 Task: Create Card Employee Promotion Review in Board Data Analytics Software to Workspace Corporate Finance. Create Card Software Performance Review in Board Crisis Planning to Workspace Corporate Finance. Create Card Employee Promotion Review in Board Sales Funnel Optimization and Conversion Rate Analysis to Workspace Corporate Finance
Action: Mouse moved to (92, 354)
Screenshot: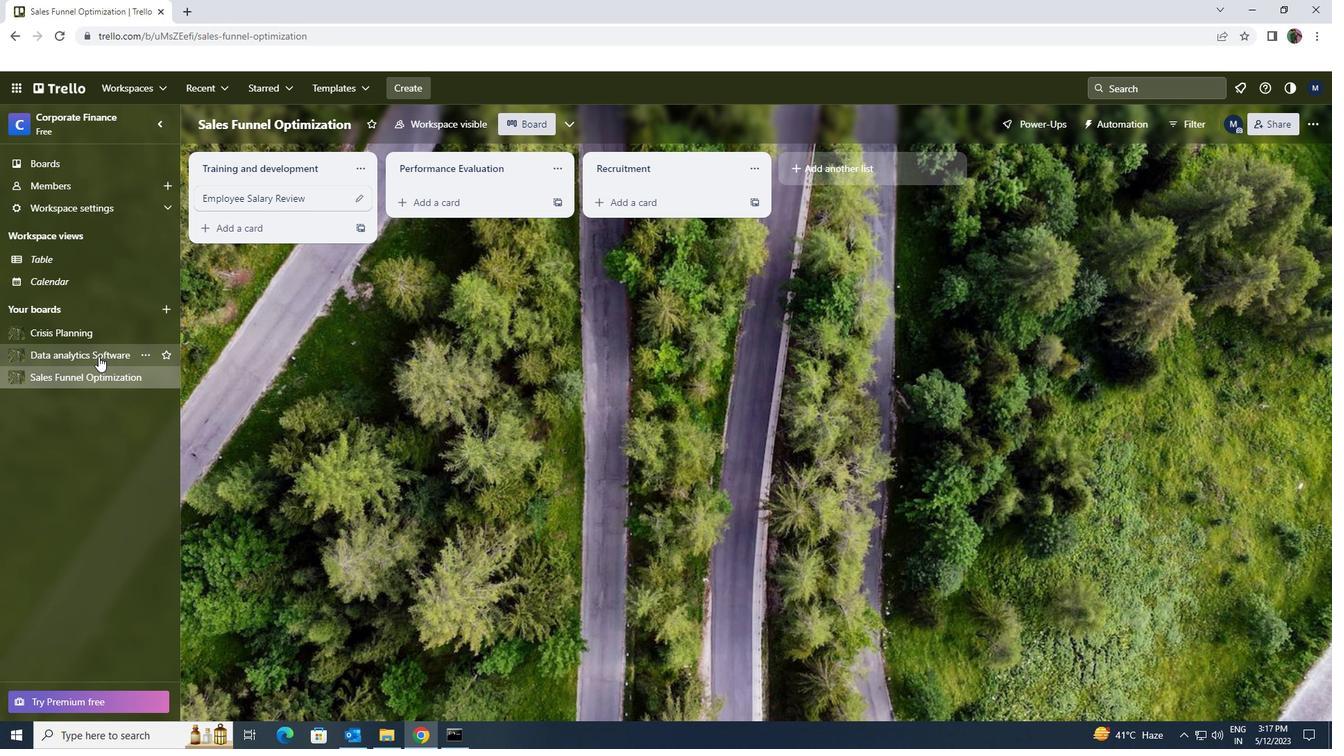 
Action: Mouse pressed left at (92, 354)
Screenshot: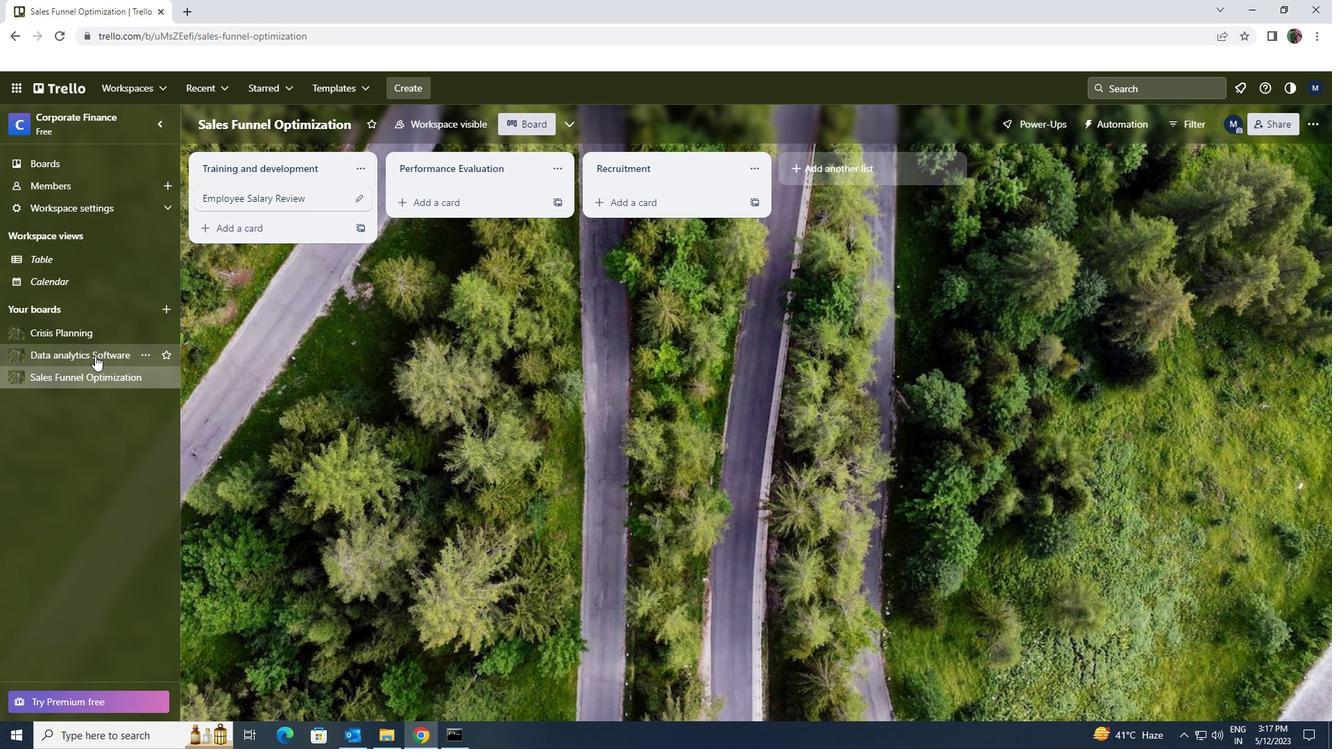 
Action: Mouse moved to (437, 206)
Screenshot: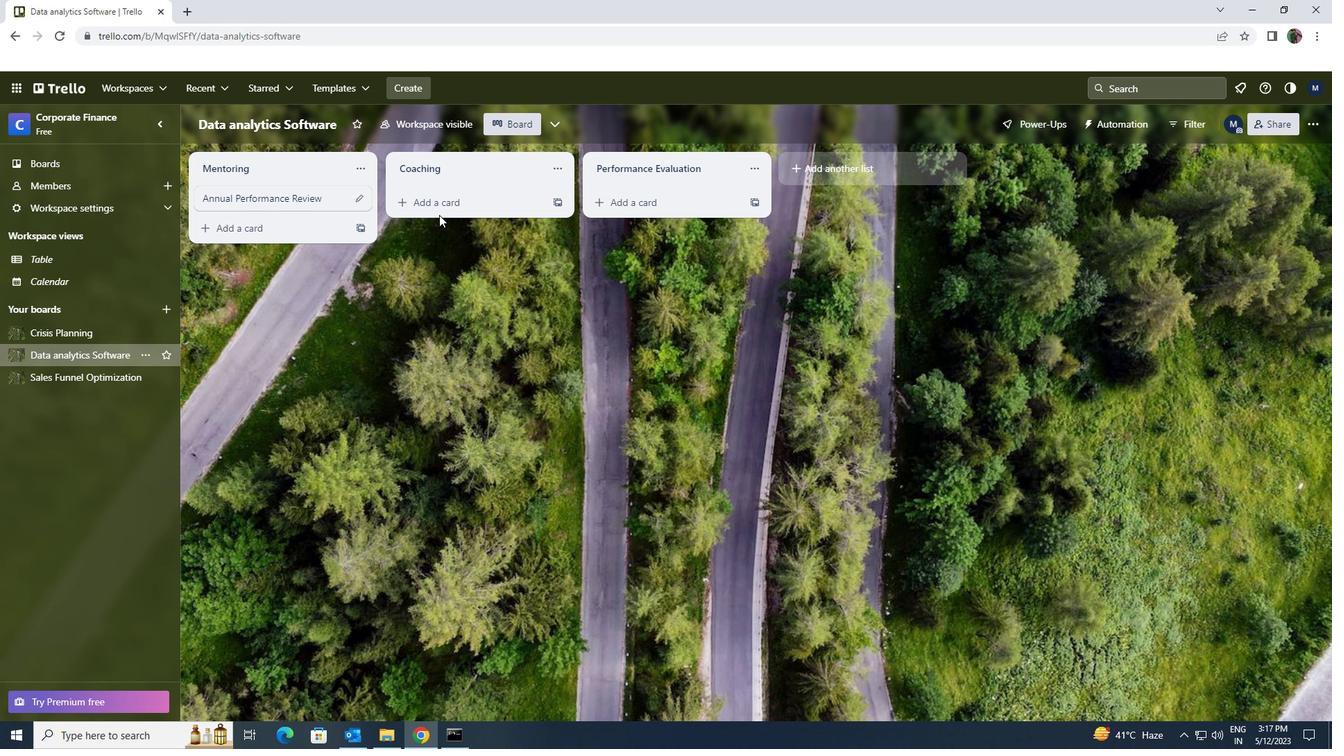 
Action: Mouse pressed left at (437, 206)
Screenshot: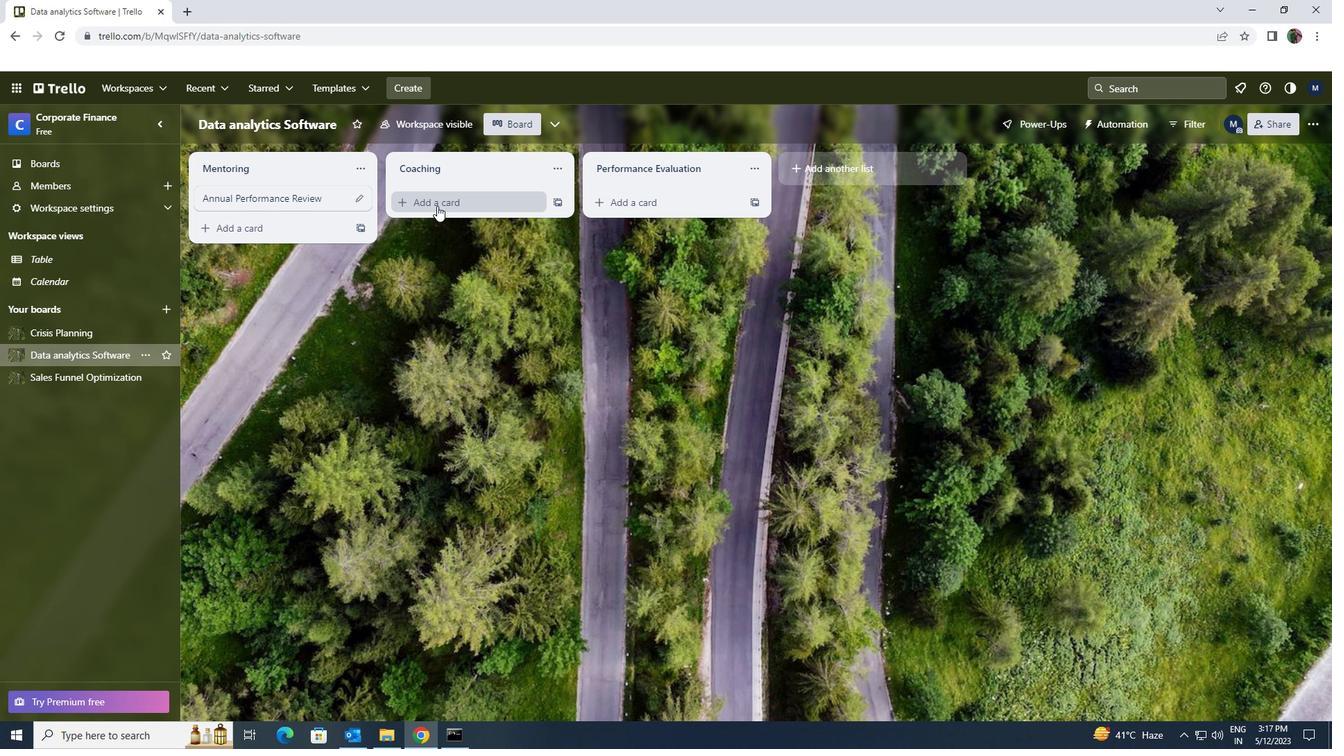 
Action: Key pressed <Key.shift>EMPLOYEE<Key.space><Key.shift><Key.shift>PERFO<Key.backspace><Key.backspace><Key.backspace><Key.backspace>ROMOTION<Key.space><Key.shift>REVIEW
Screenshot: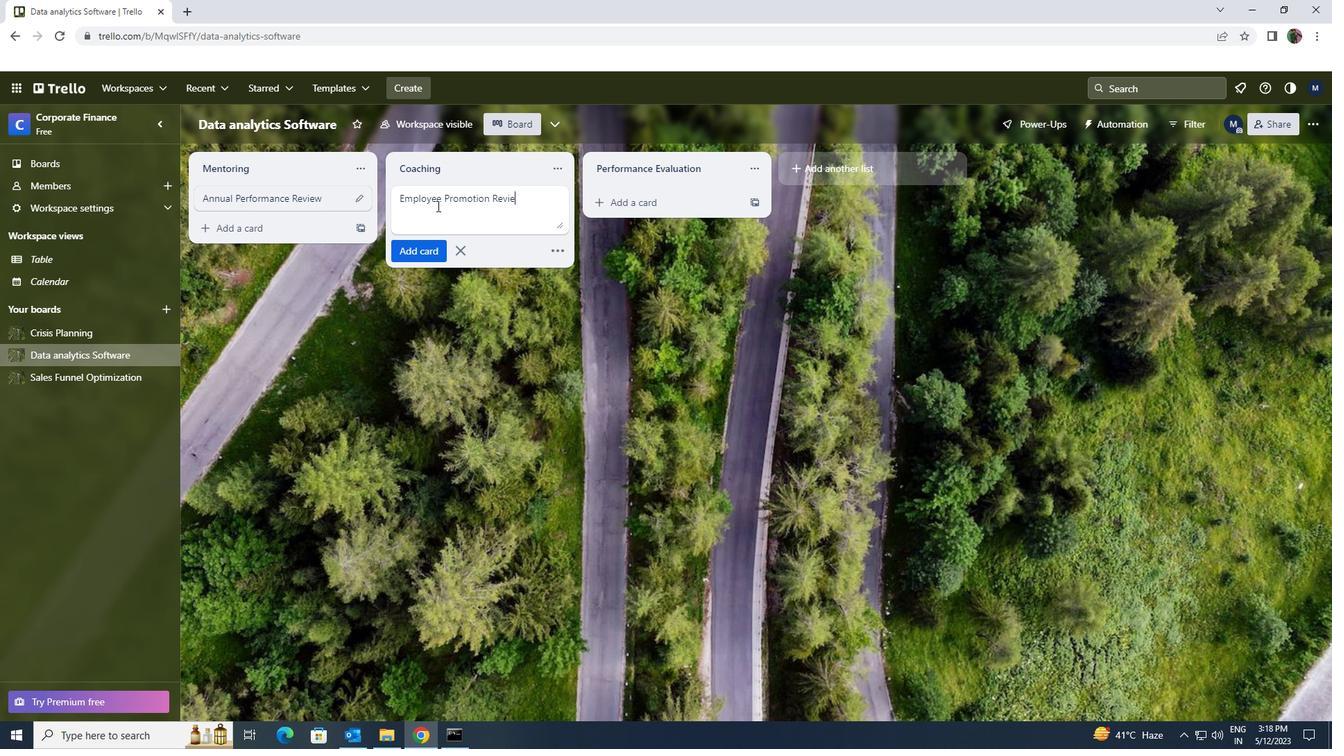 
Action: Mouse moved to (422, 249)
Screenshot: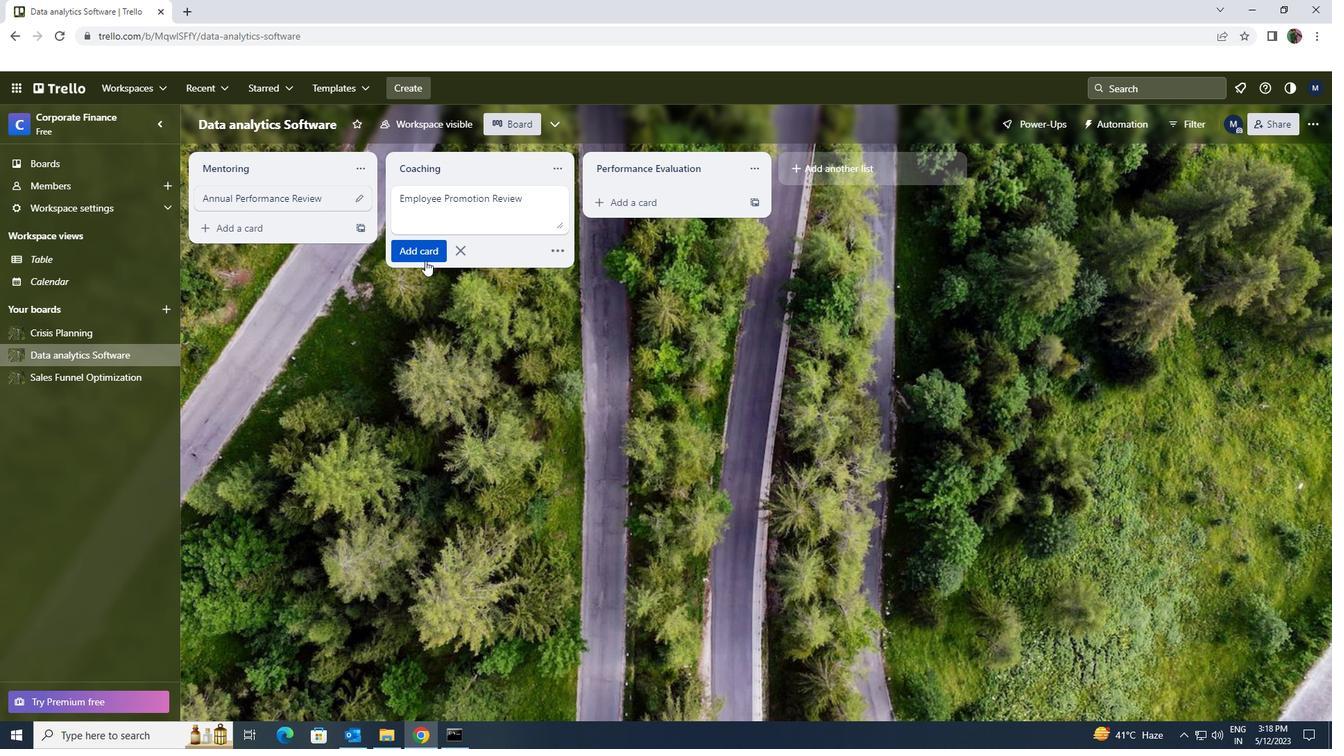 
Action: Mouse pressed left at (422, 249)
Screenshot: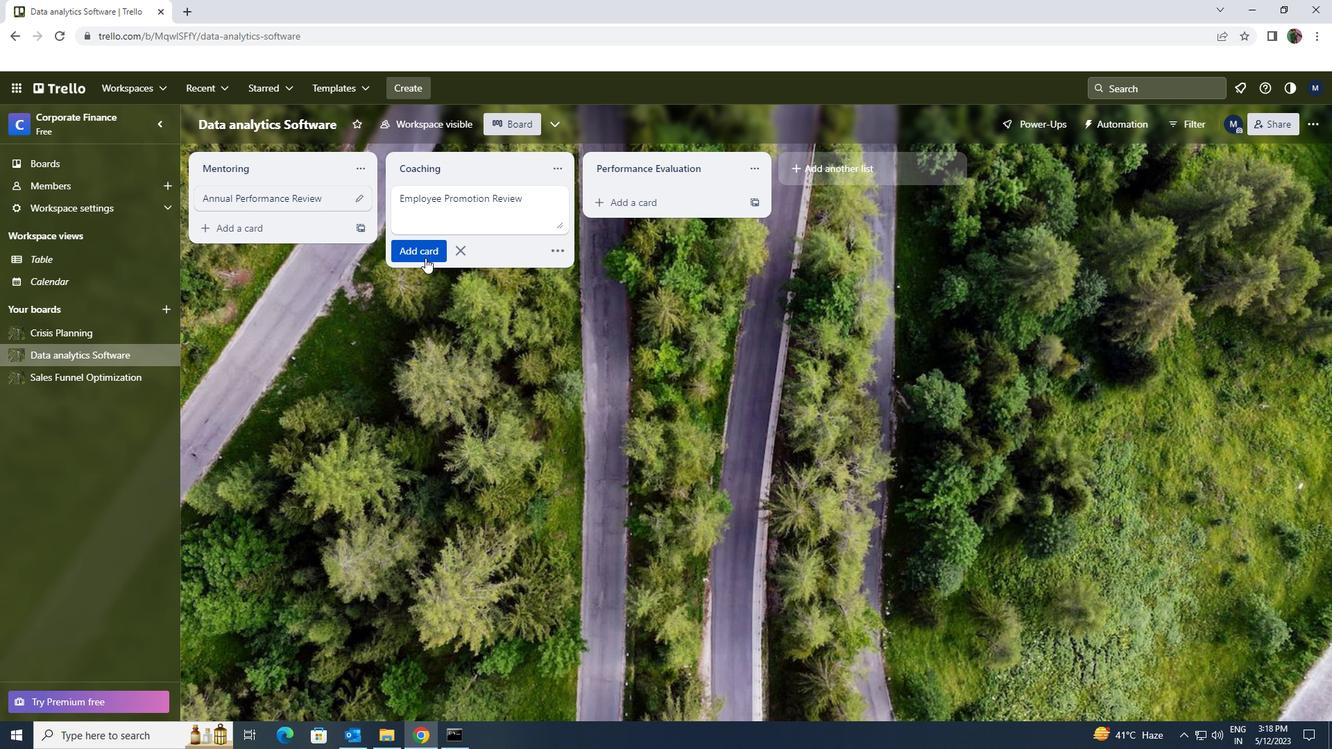 
Action: Mouse moved to (107, 336)
Screenshot: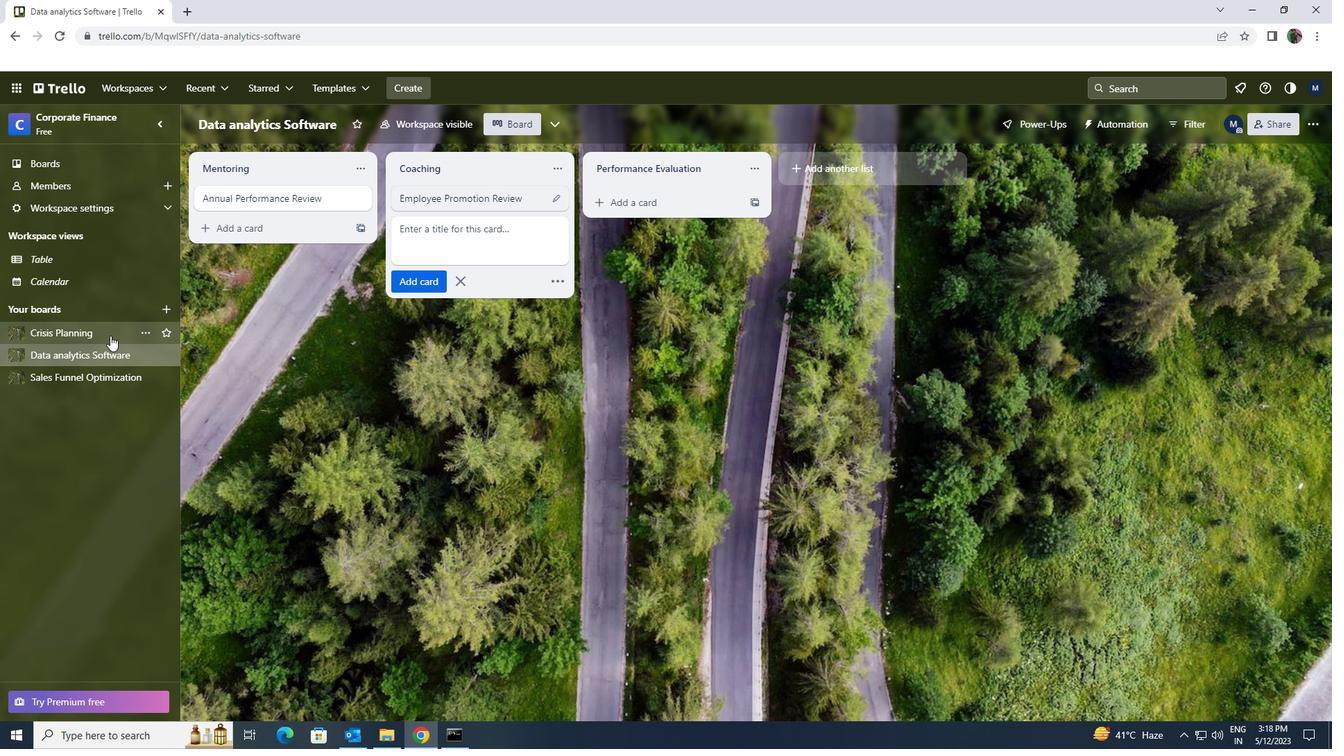 
Action: Mouse pressed left at (107, 336)
Screenshot: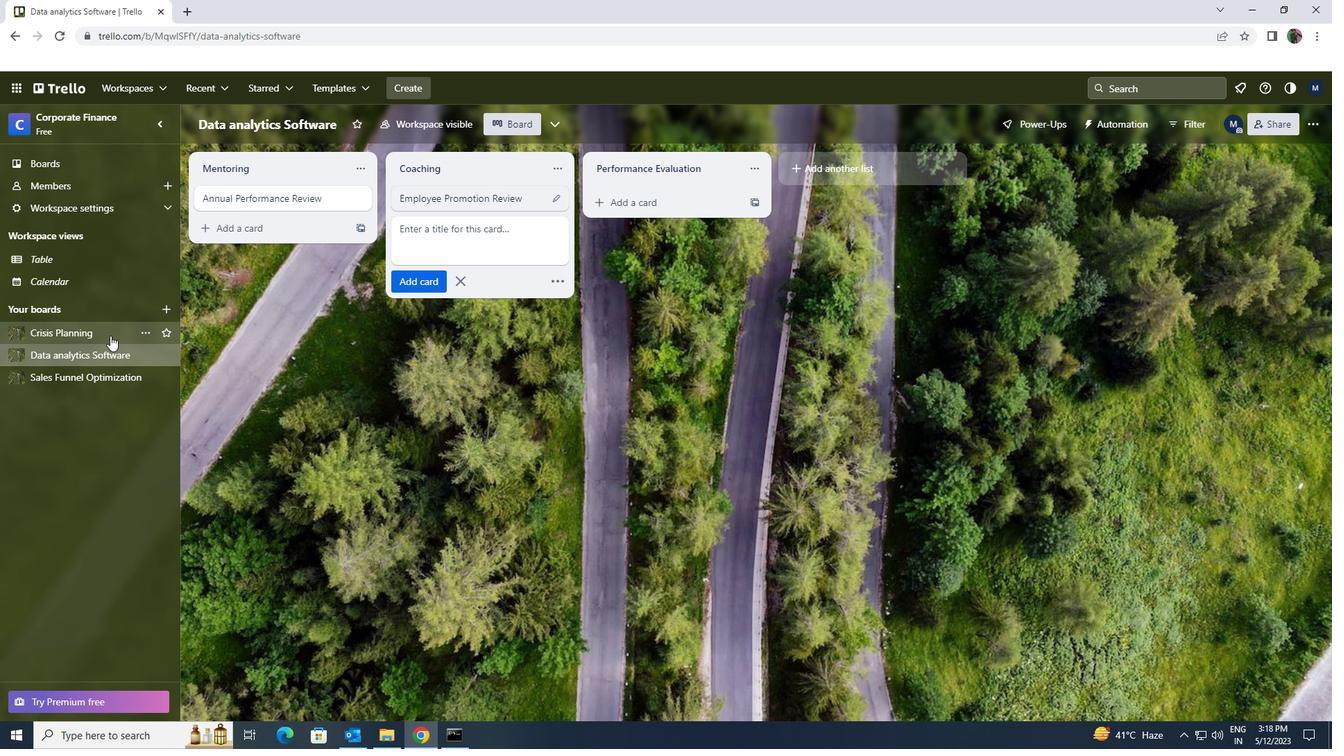 
Action: Mouse moved to (411, 204)
Screenshot: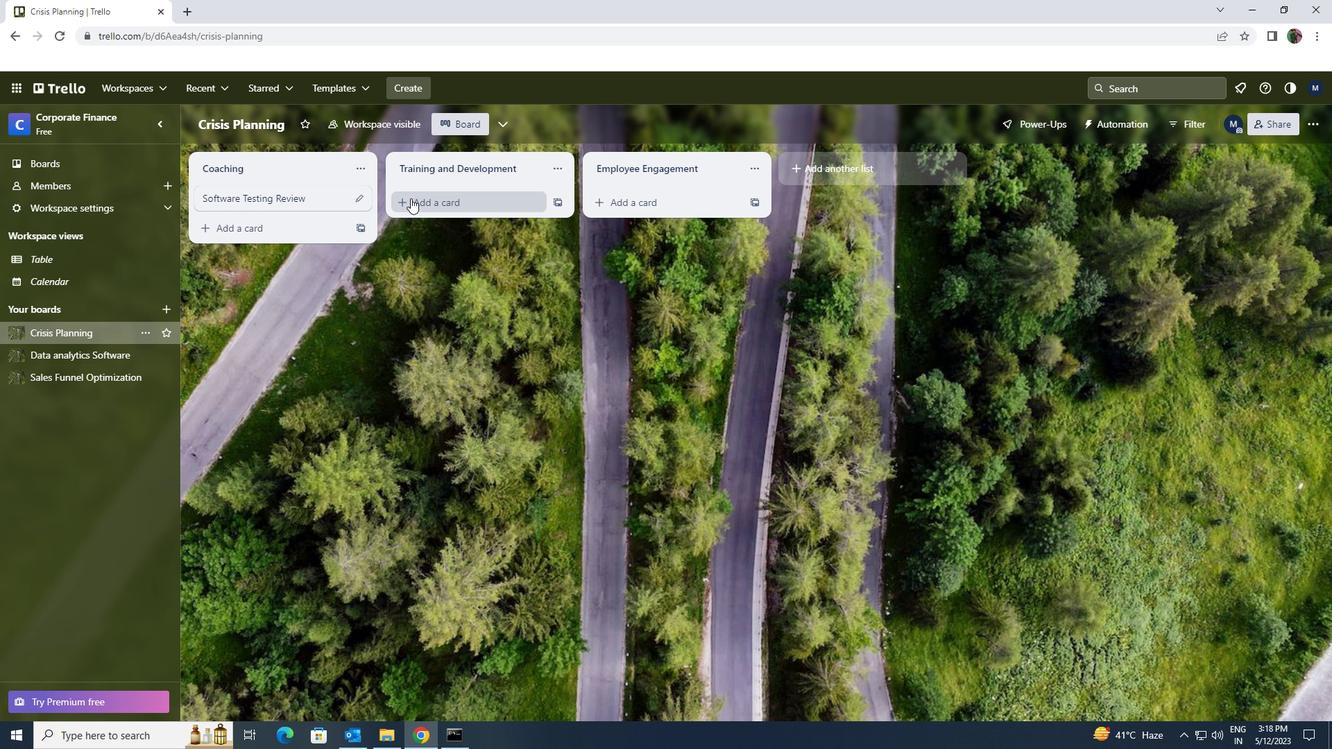 
Action: Mouse pressed left at (411, 204)
Screenshot: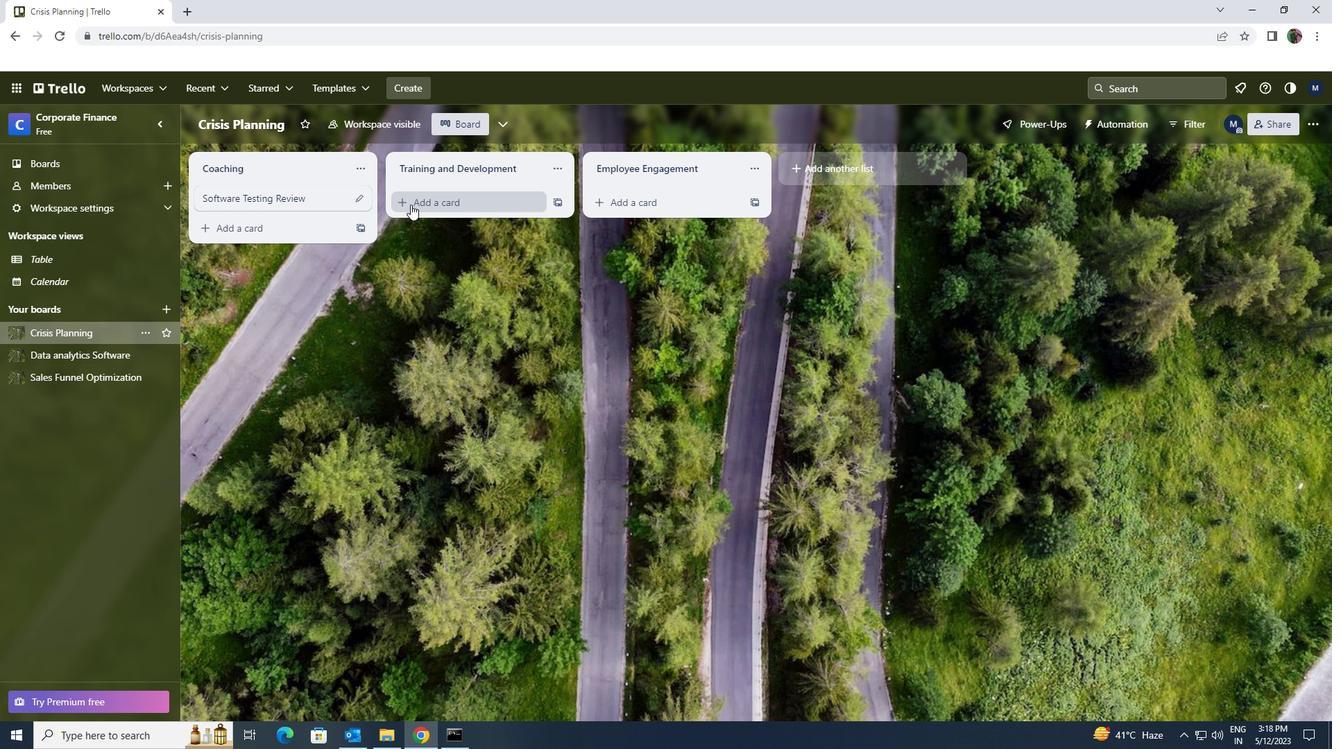 
Action: Key pressed <Key.shift><Key.shift><Key.shift><Key.shift><Key.shift><Key.shift><Key.shift><Key.shift><Key.shift>SOFTWARE<Key.space><Key.shift>PERFORMANCE<Key.space><Key.shift>REVIEW
Screenshot: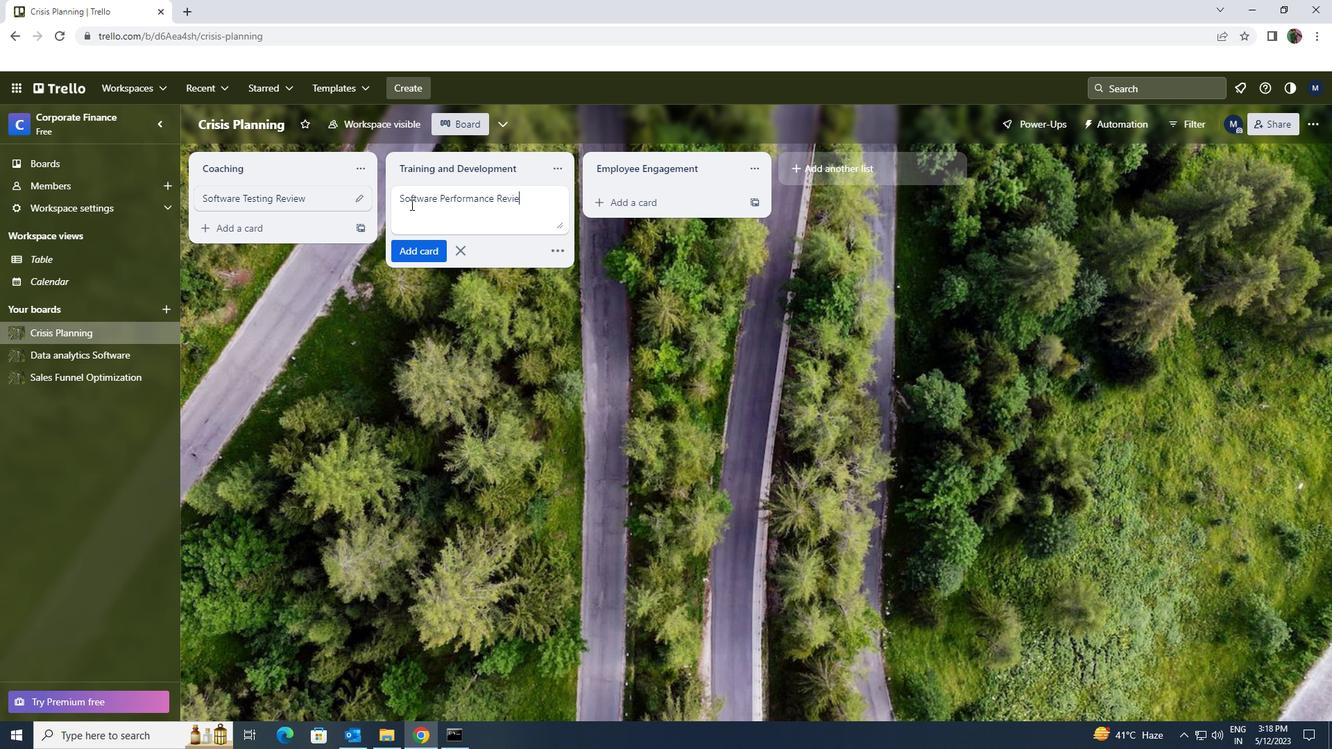 
Action: Mouse moved to (421, 245)
Screenshot: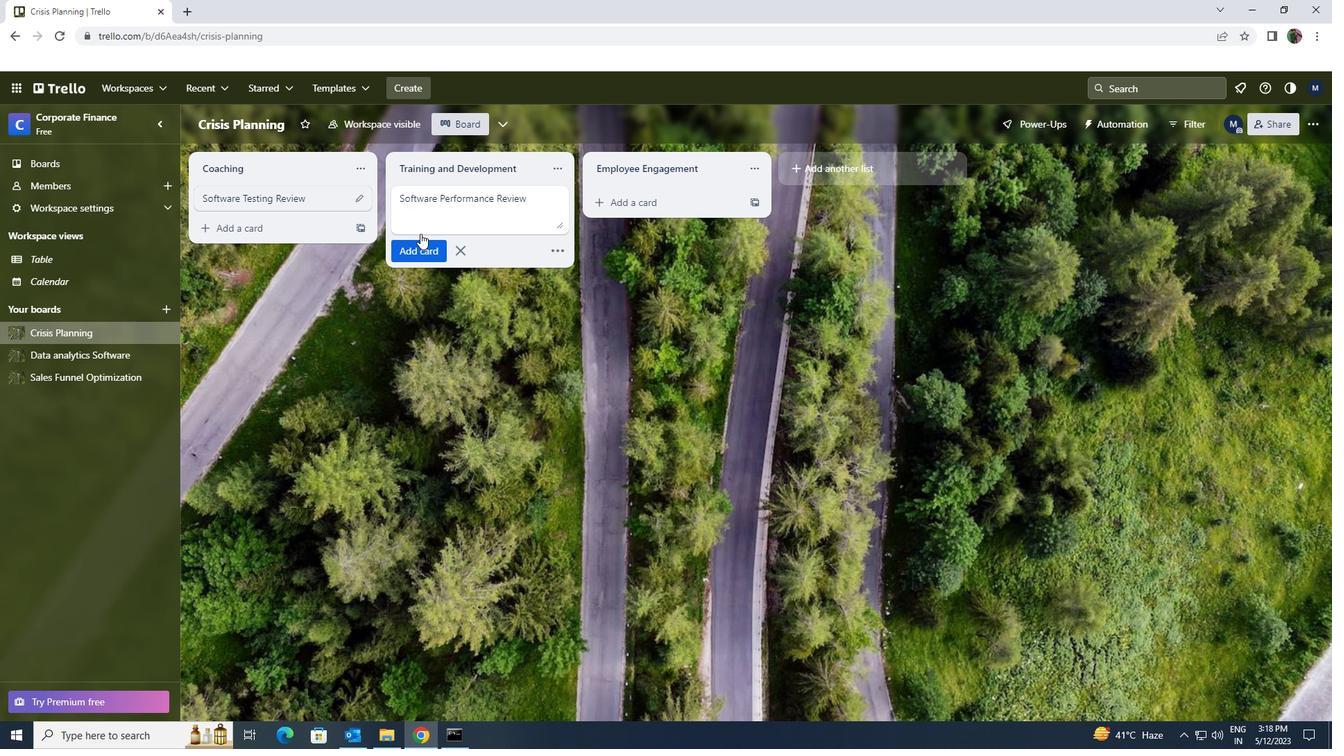 
Action: Mouse pressed left at (421, 245)
Screenshot: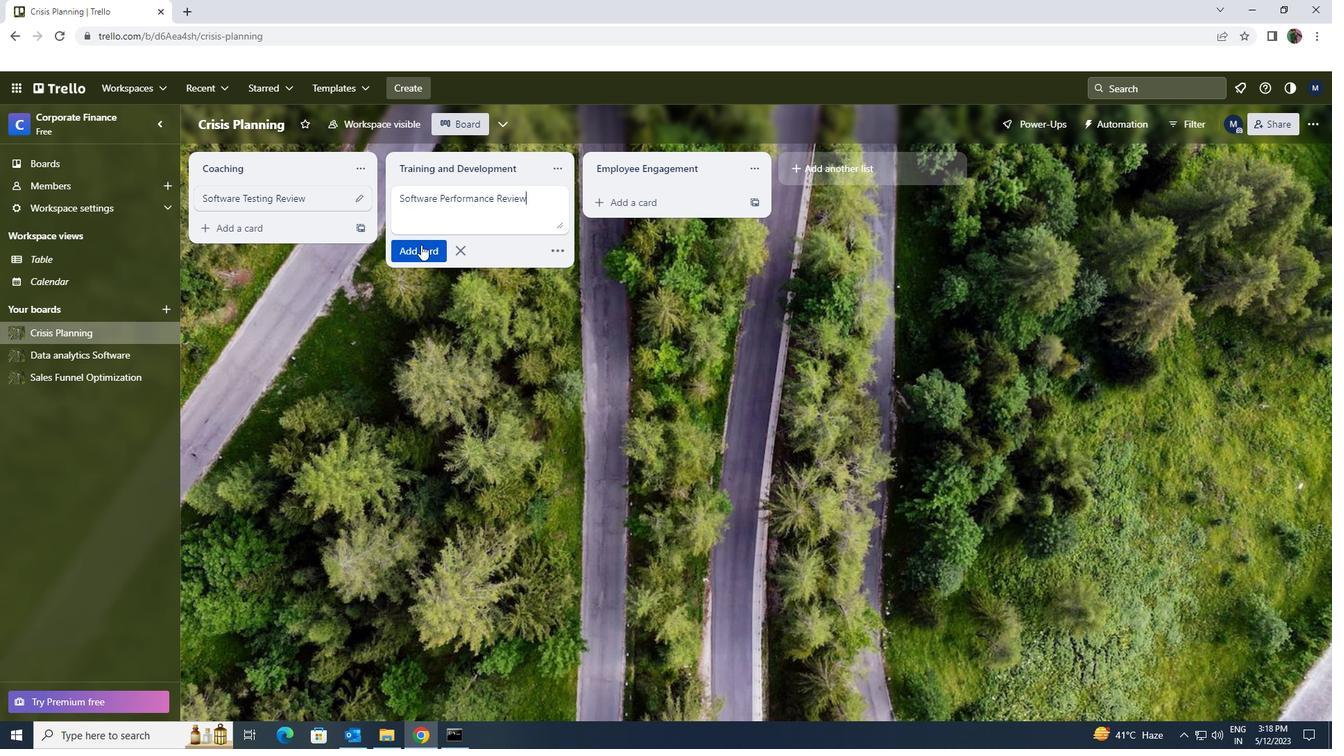 
Action: Mouse moved to (34, 379)
Screenshot: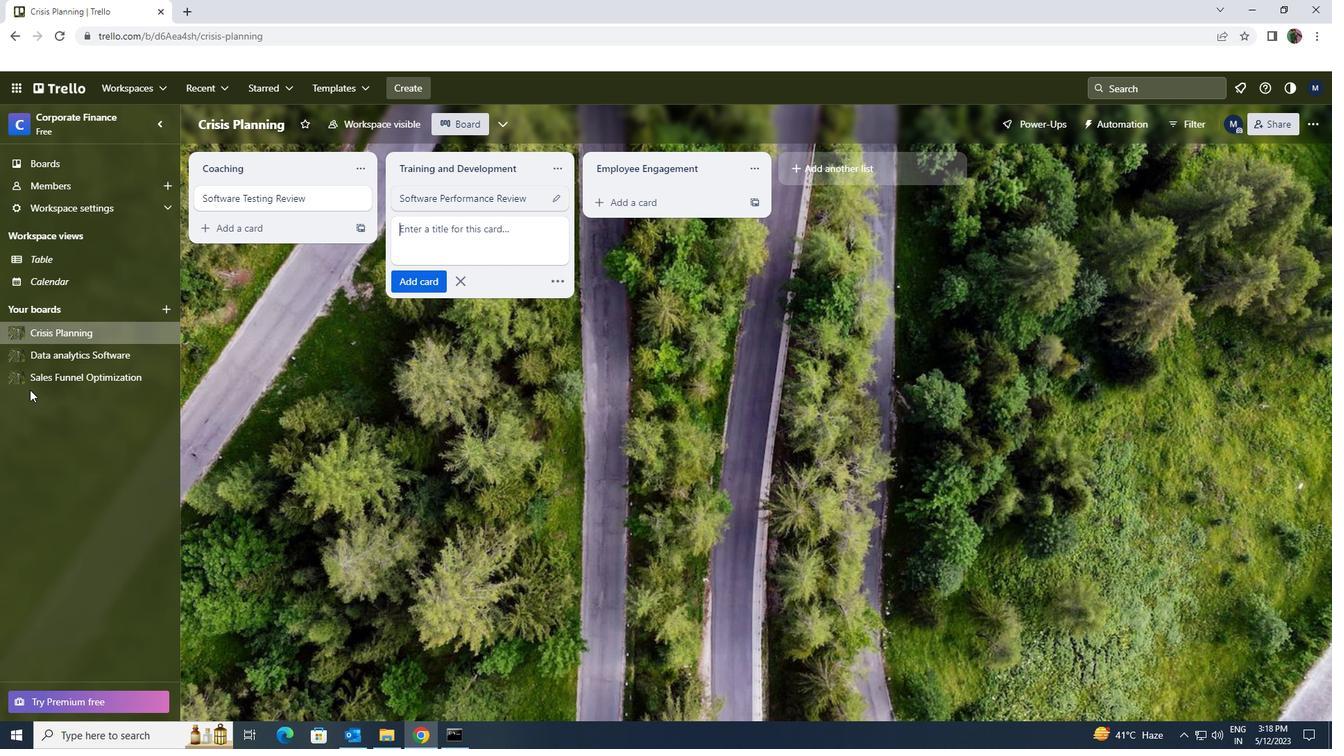 
Action: Mouse pressed left at (34, 379)
Screenshot: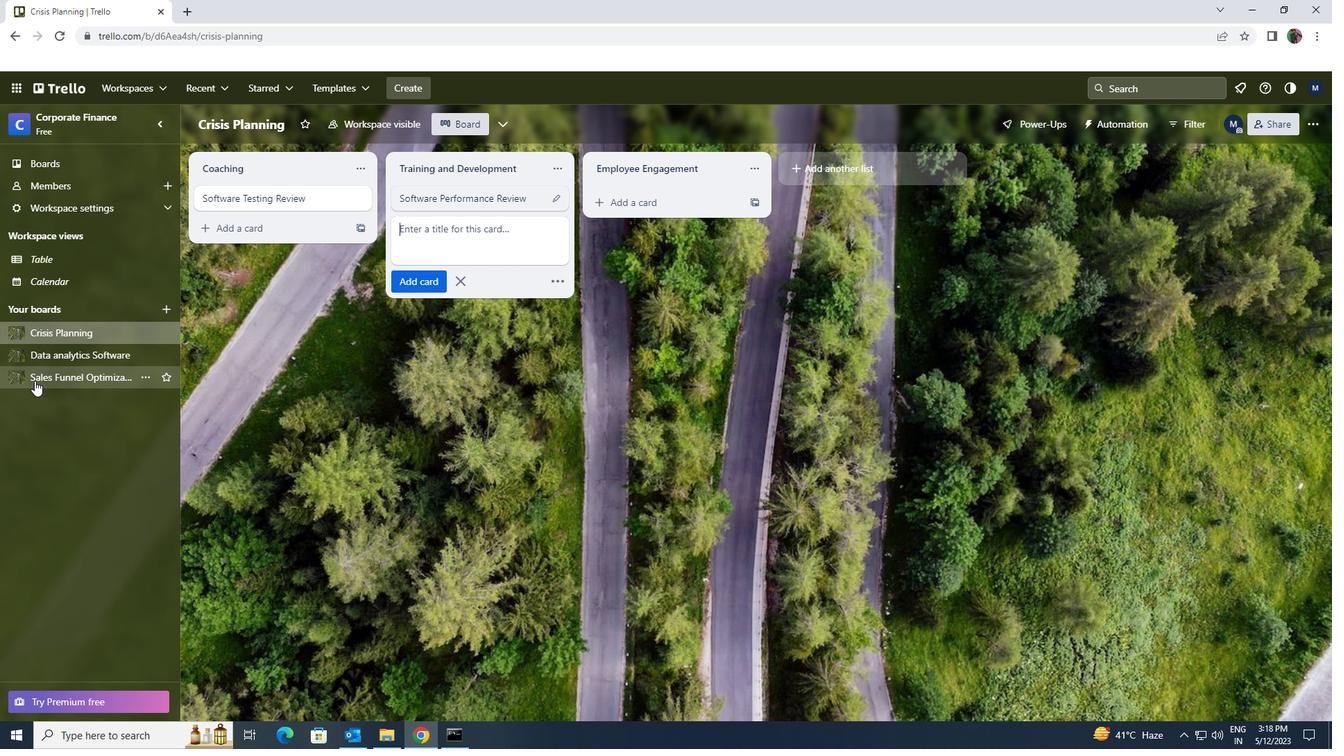 
Action: Mouse moved to (403, 208)
Screenshot: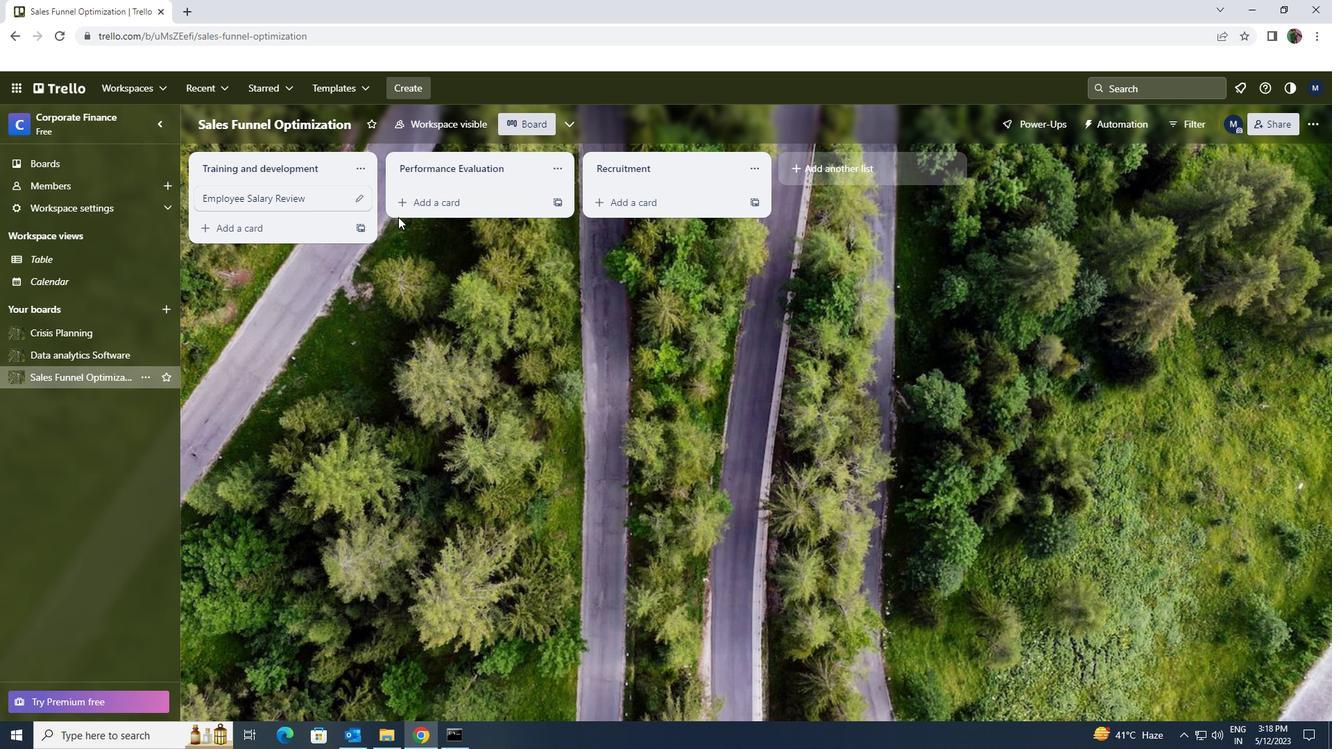
Action: Mouse pressed left at (403, 208)
Screenshot: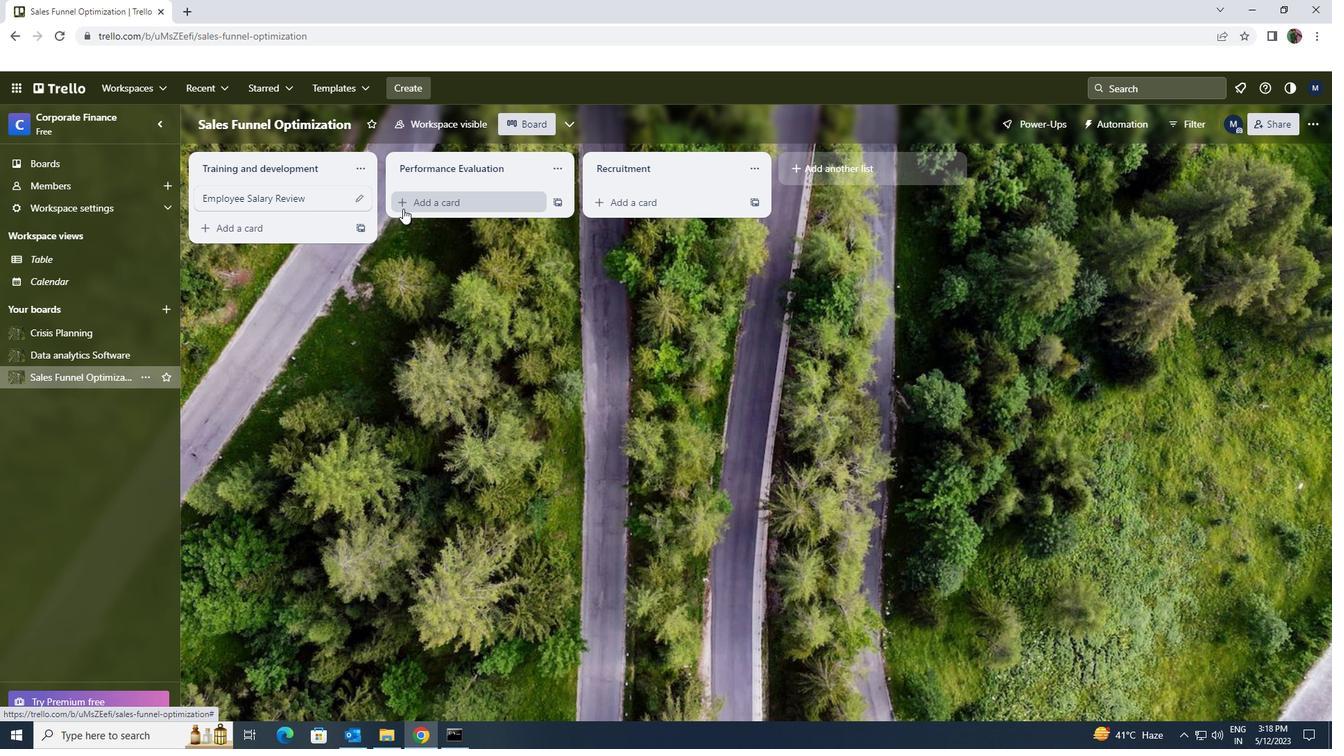 
Action: Key pressed <Key.shift><Key.shift><Key.shift><Key.shift><Key.shift><Key.shift><Key.shift><Key.shift><Key.shift><Key.shift><Key.shift><Key.shift><Key.shift><Key.shift><Key.shift><Key.shift><Key.shift><Key.shift><Key.shift><Key.shift><Key.shift><Key.shift><Key.shift><Key.shift><Key.shift><Key.shift><Key.shift><Key.shift><Key.shift><Key.shift><Key.shift><Key.shift><Key.shift><Key.shift><Key.shift><Key.shift><Key.shift><Key.shift><Key.shift><Key.shift><Key.shift><Key.shift><Key.shift><Key.shift><Key.shift><Key.shift><Key.shift><Key.shift><Key.shift><Key.shift><Key.shift><Key.shift><Key.shift><Key.shift><Key.shift><Key.shift><Key.shift><Key.shift><Key.shift><Key.shift><Key.shift><Key.shift><Key.shift><Key.shift><Key.shift>EMPLOYEE<Key.space><Key.shift>PROMOTION<Key.space><Key.shift>REVIEW
Screenshot: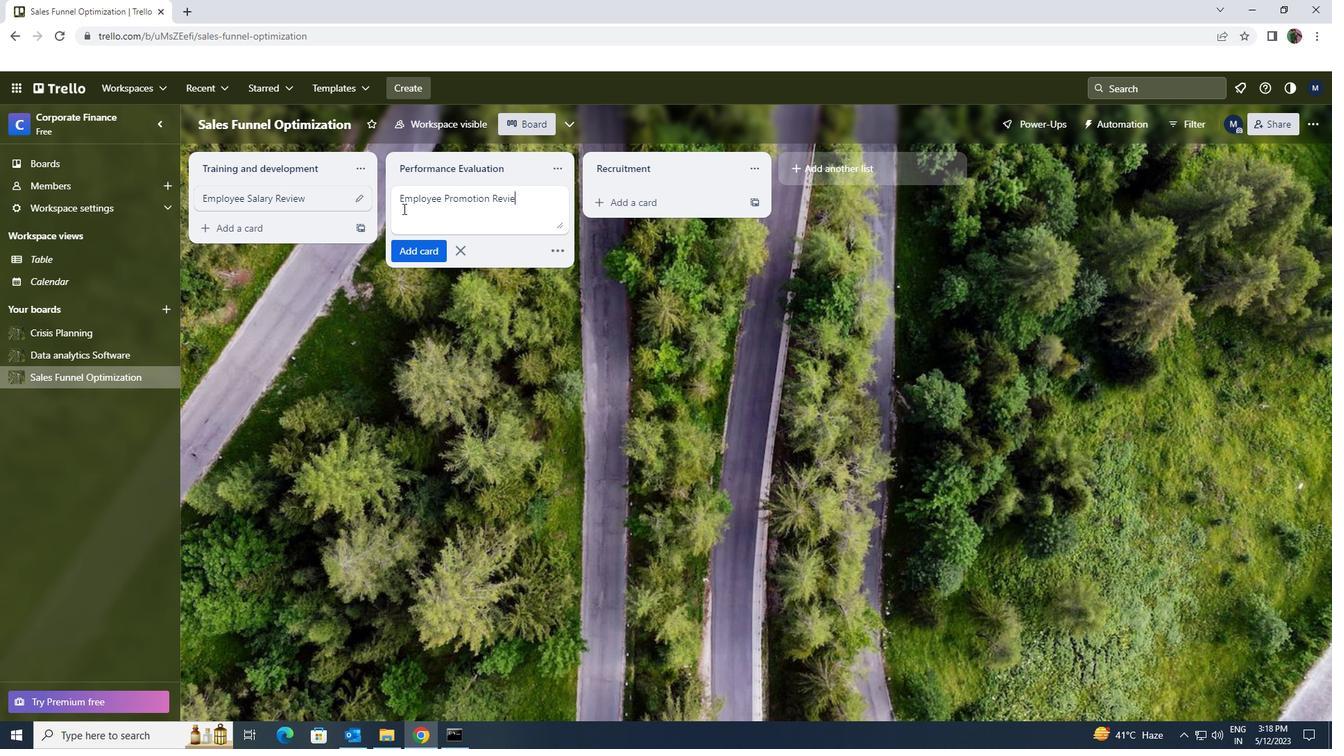 
Action: Mouse moved to (430, 258)
Screenshot: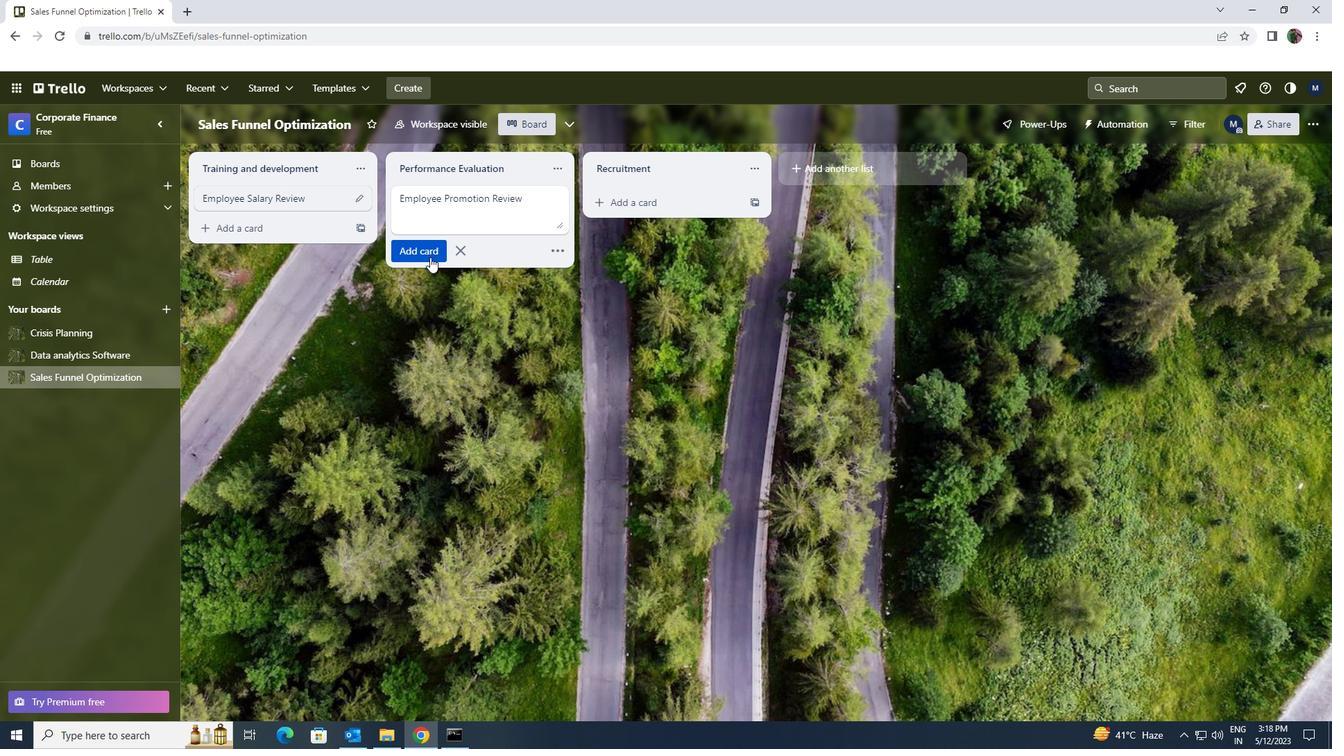 
Action: Mouse pressed left at (430, 258)
Screenshot: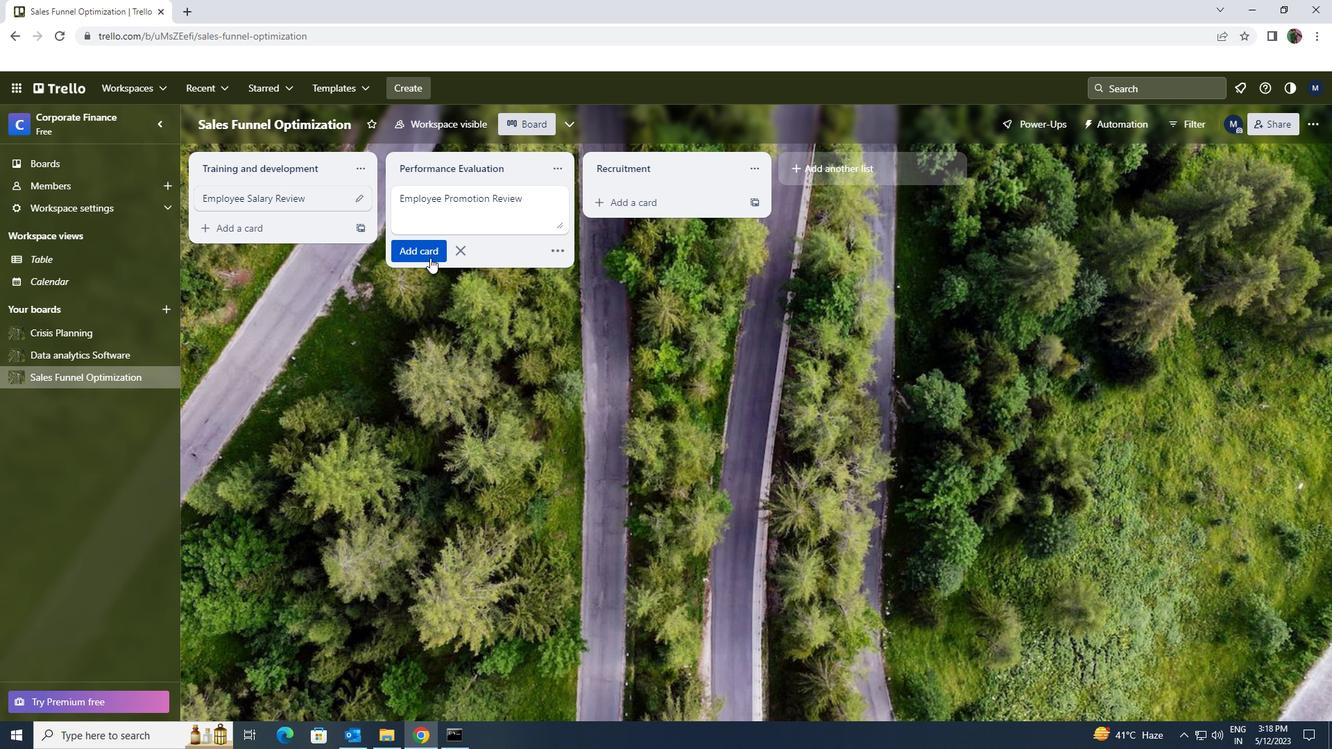 
